Task: Add the product "Flonase Sensimist Allergy Relief Non-Drowsy Gentle Mist Nasal Spray (0.2 oz)" to cart from the store "DashMart".
Action: Mouse pressed left at (53, 100)
Screenshot: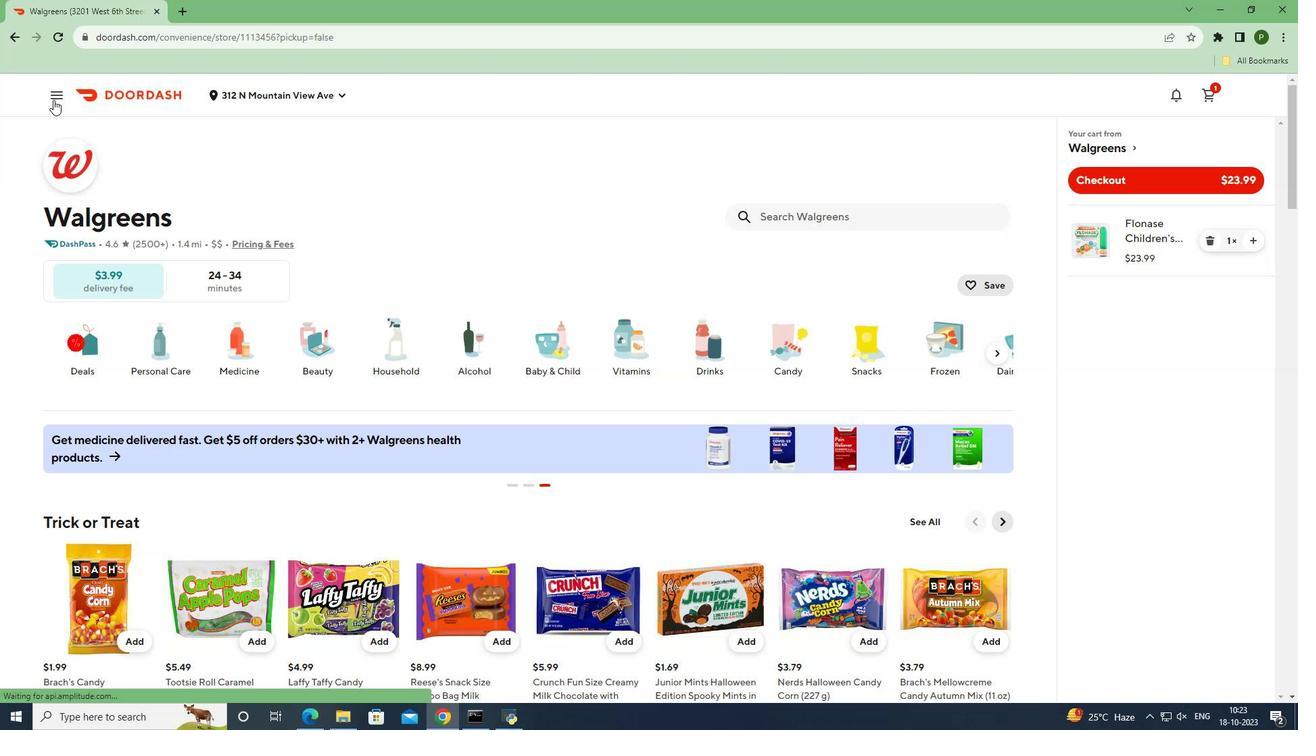
Action: Mouse moved to (50, 192)
Screenshot: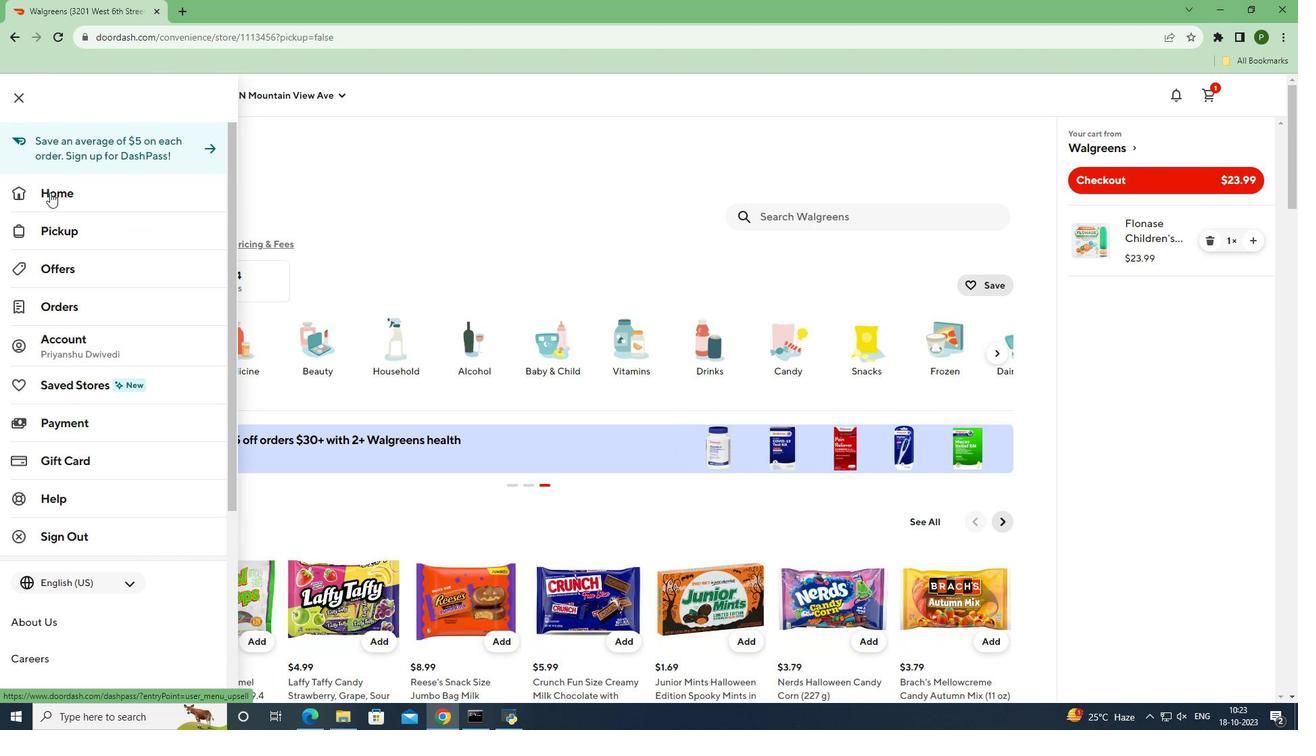 
Action: Mouse pressed left at (50, 192)
Screenshot: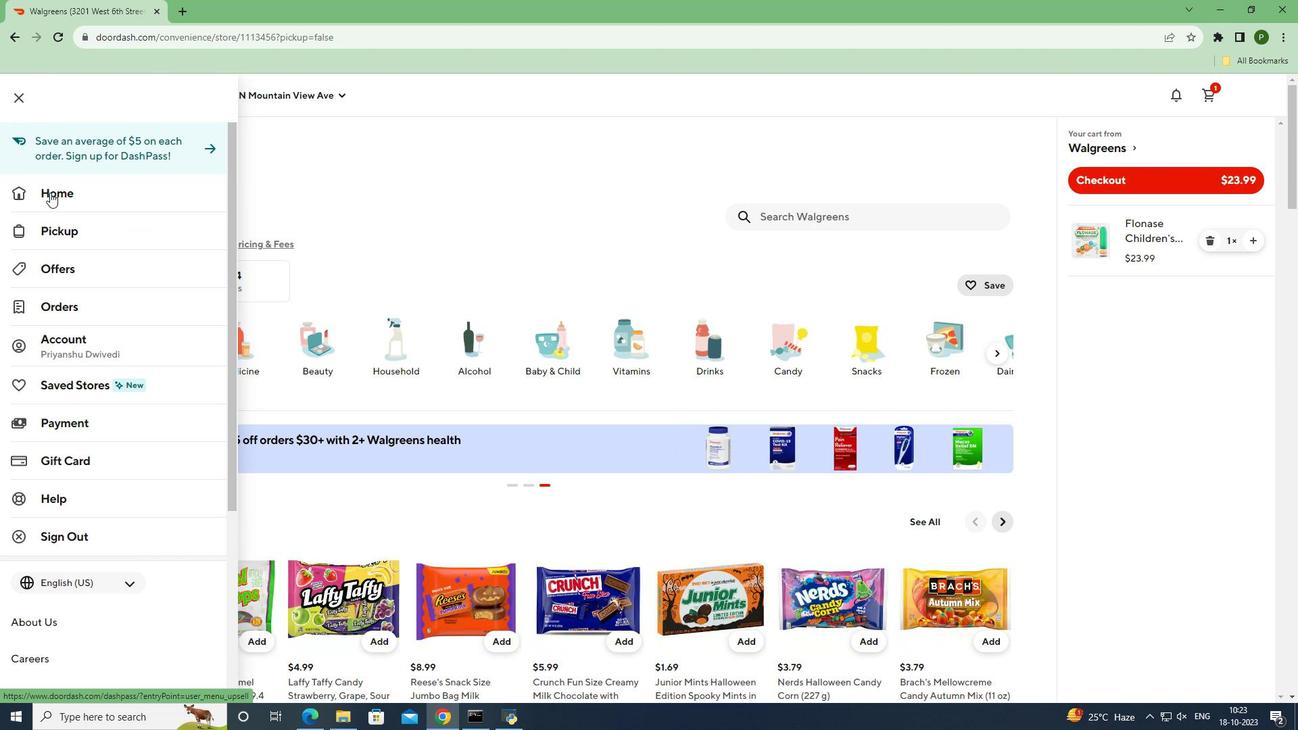 
Action: Mouse moved to (962, 147)
Screenshot: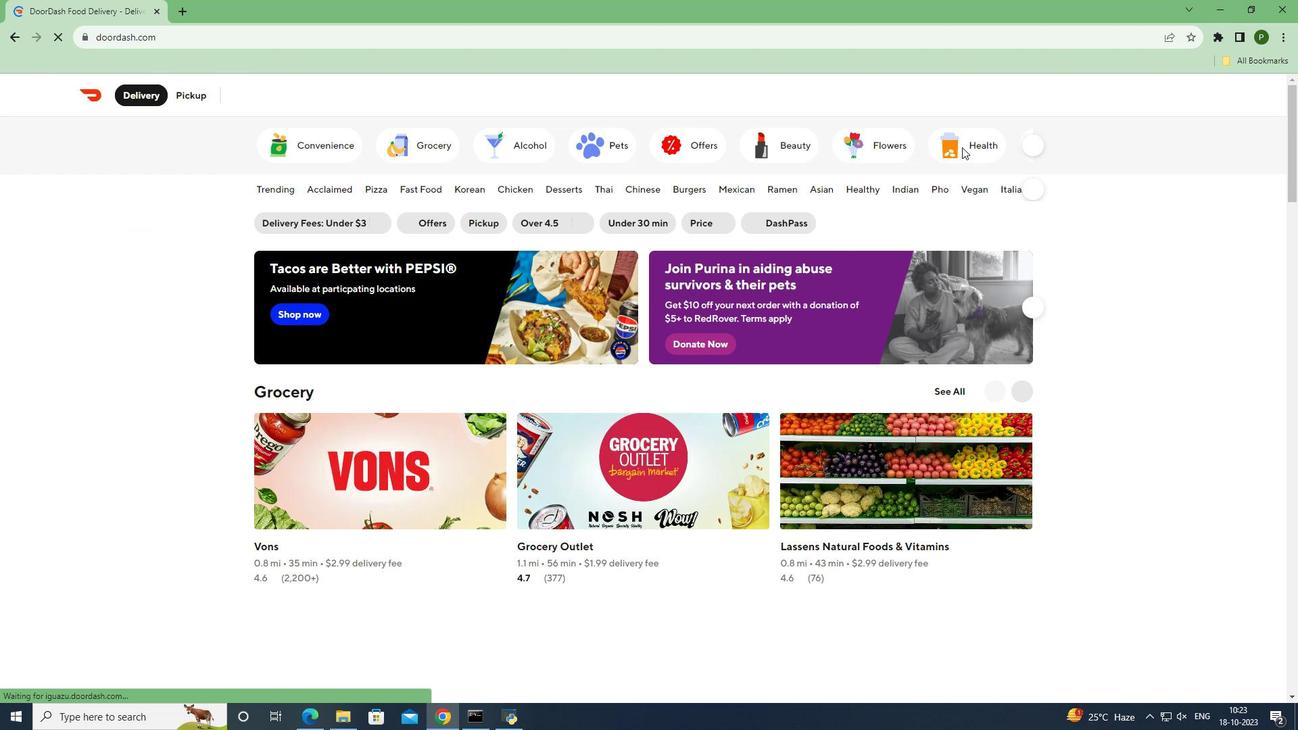 
Action: Mouse pressed left at (962, 147)
Screenshot: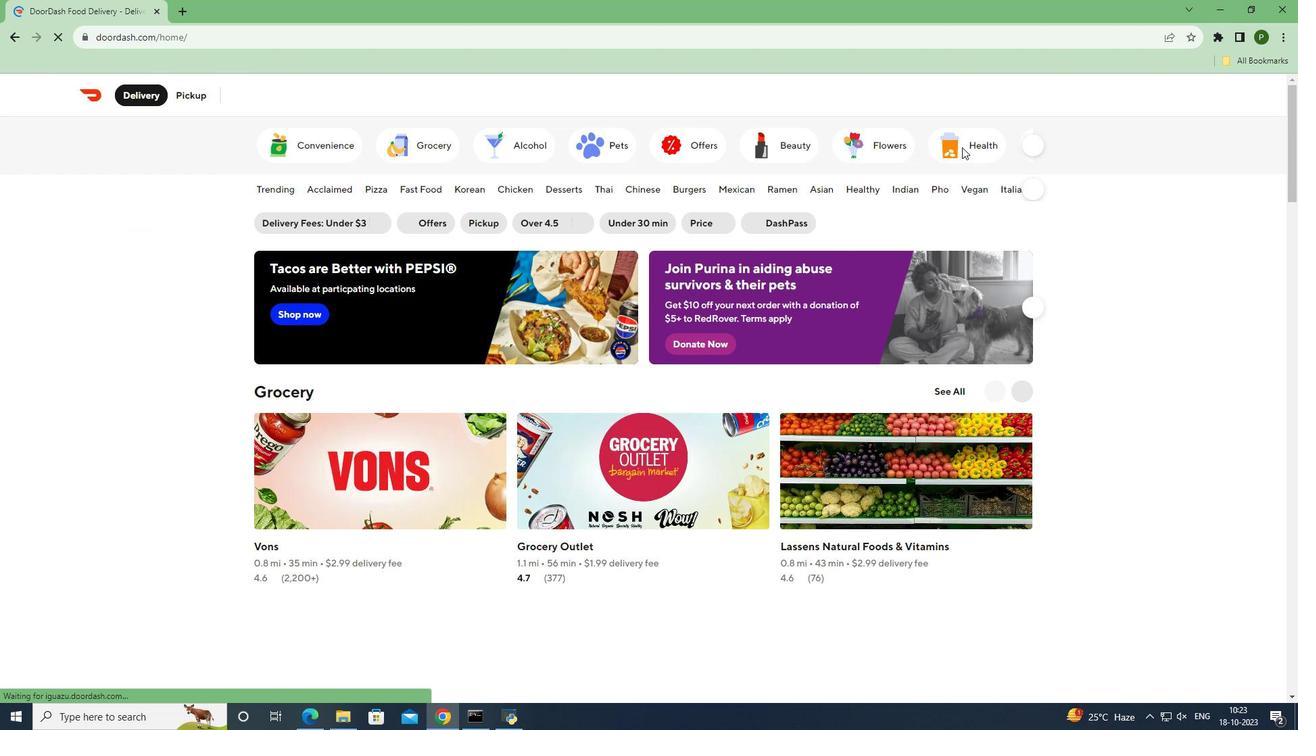 
Action: Mouse moved to (412, 442)
Screenshot: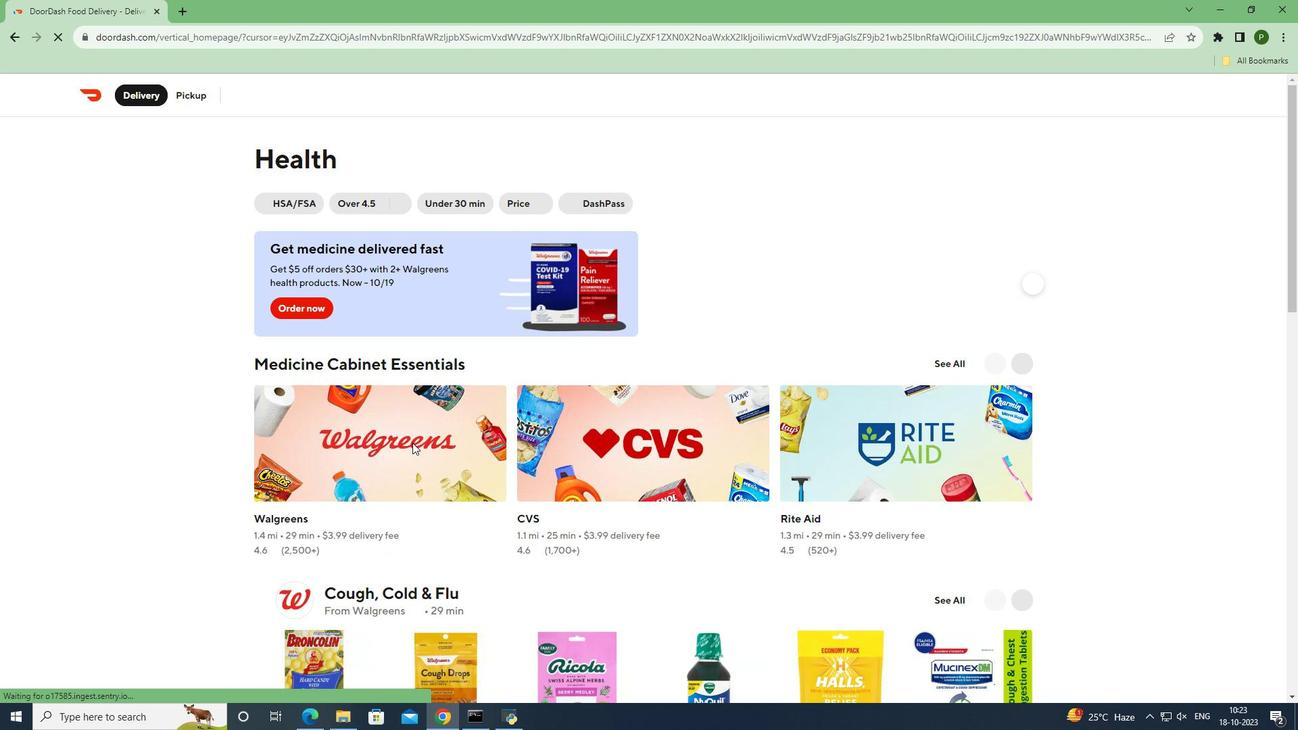 
Action: Mouse pressed left at (412, 442)
Screenshot: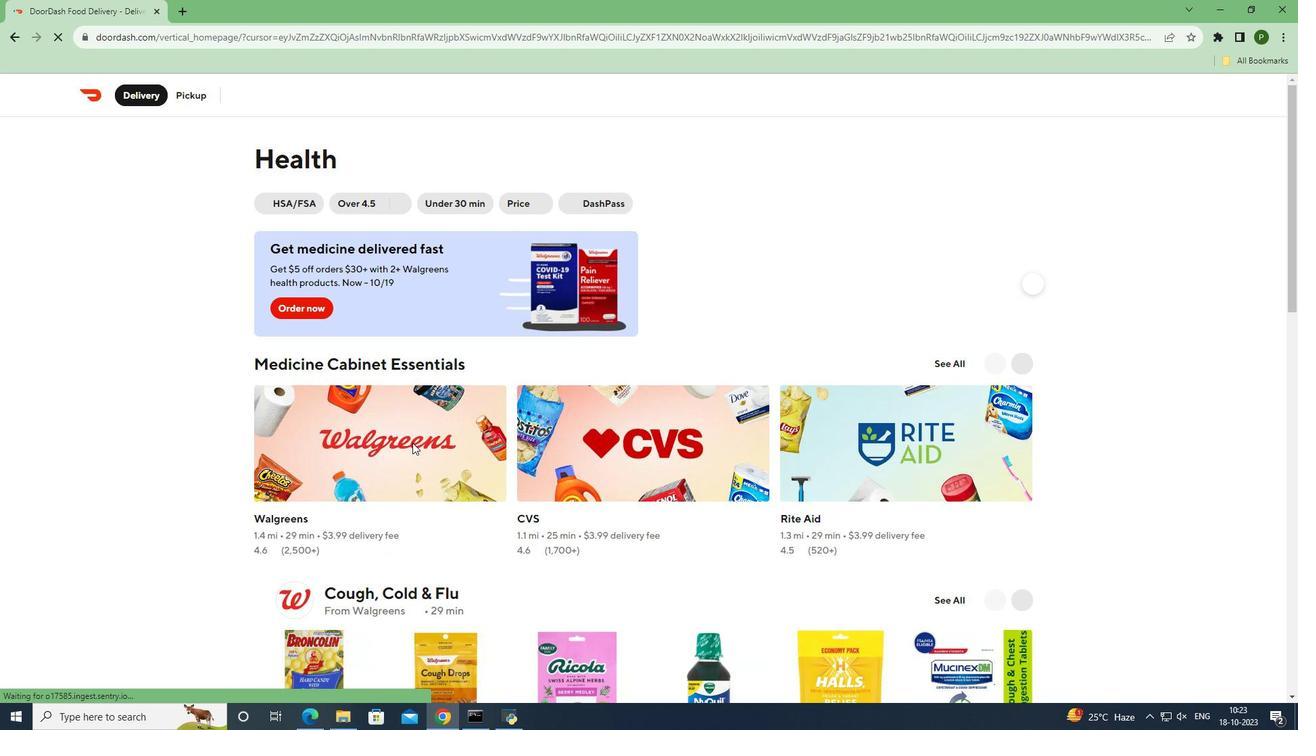 
Action: Mouse moved to (835, 216)
Screenshot: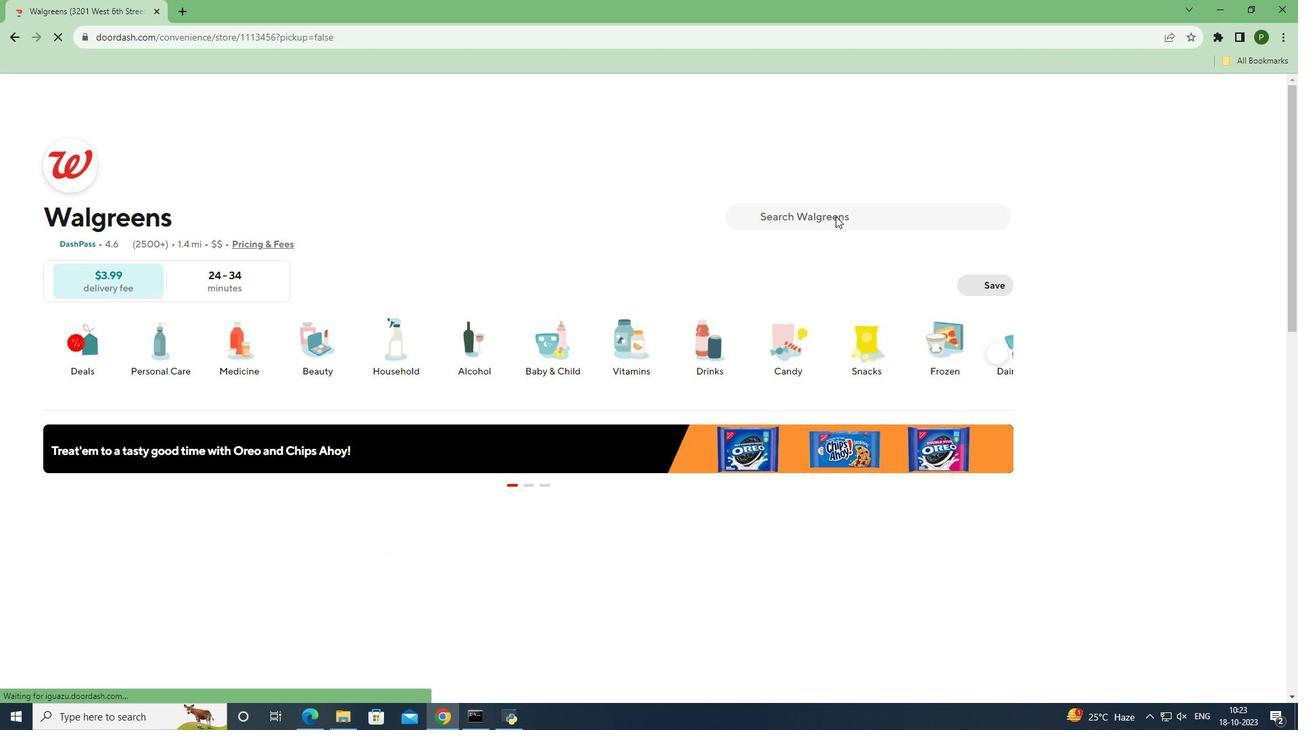 
Action: Mouse pressed left at (835, 216)
Screenshot: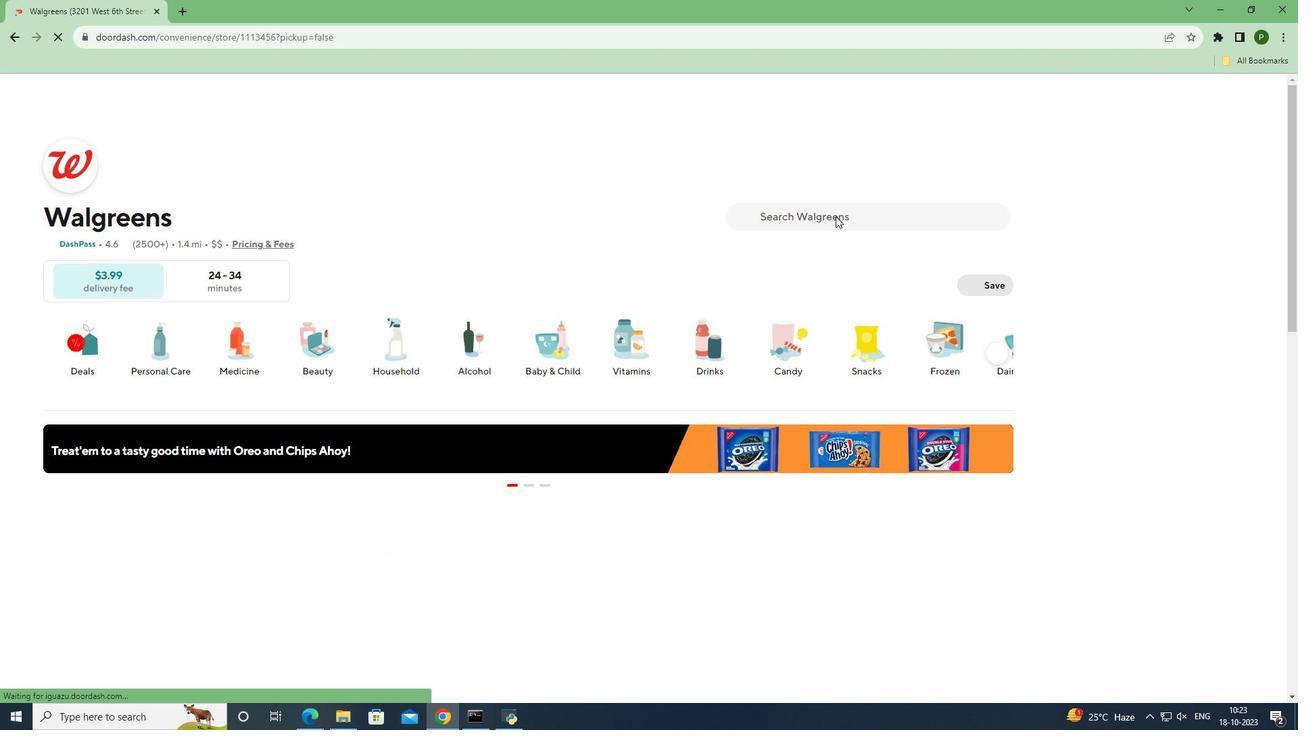 
Action: Key pressed <Key.caps_lock>F<Key.caps_lock>lonase<Key.space><Key.caps_lock>S<Key.caps_lock>ensimist<Key.space><Key.caps_lock>A<Key.caps_lock>llergy<Key.space><Key.caps_lock>R<Key.caps_lock>elief<Key.space><Key.caps_lock>N<Key.caps_lock>on-<Key.caps_lock>D<Key.caps_lock>rowsy<Key.space><Key.caps_lock>G<Key.caps_lock>entle<Key.space><Key.caps_lock>M<Key.caps_lock>ist<Key.space><Key.caps_lock>N<Key.caps_lock>asal<Key.space><Key.caps_lock>S<Key.caps_lock>pray<Key.space><Key.shift_r>(0.2<Key.space>oz<Key.shift_r>)
Screenshot: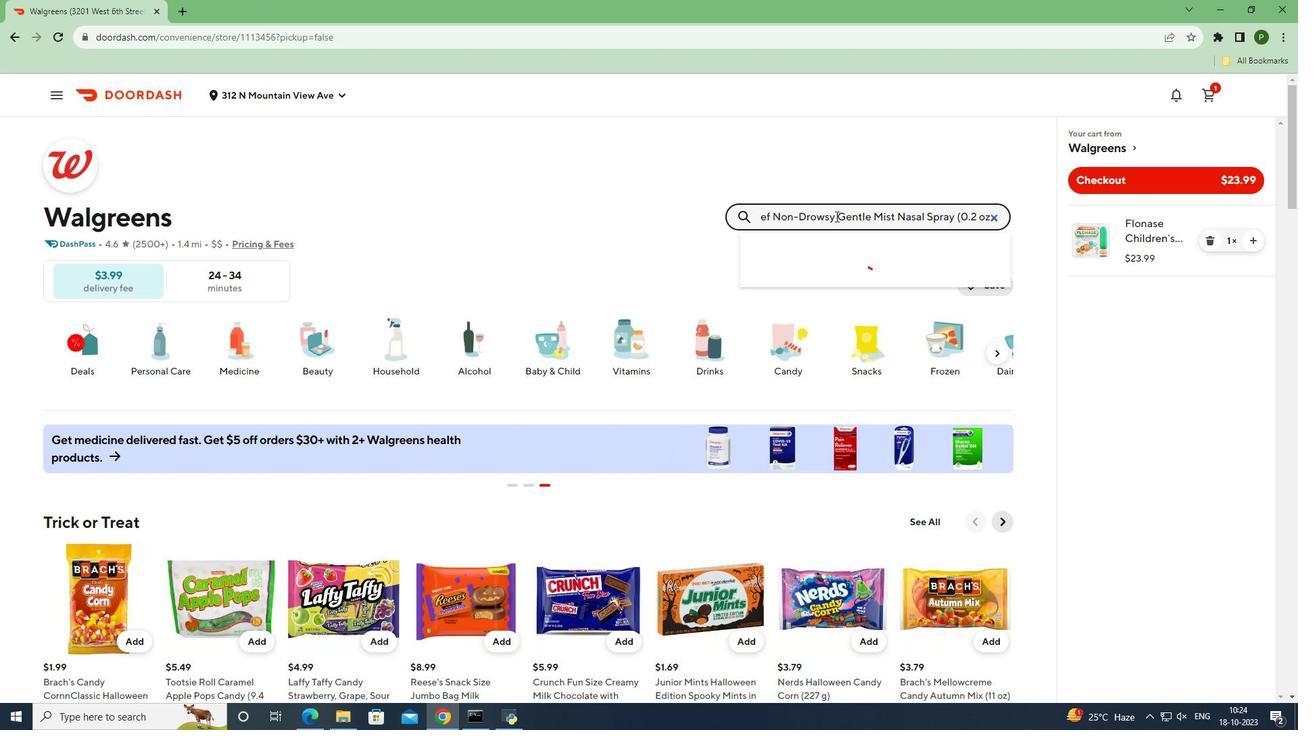
Action: Mouse moved to (838, 261)
Screenshot: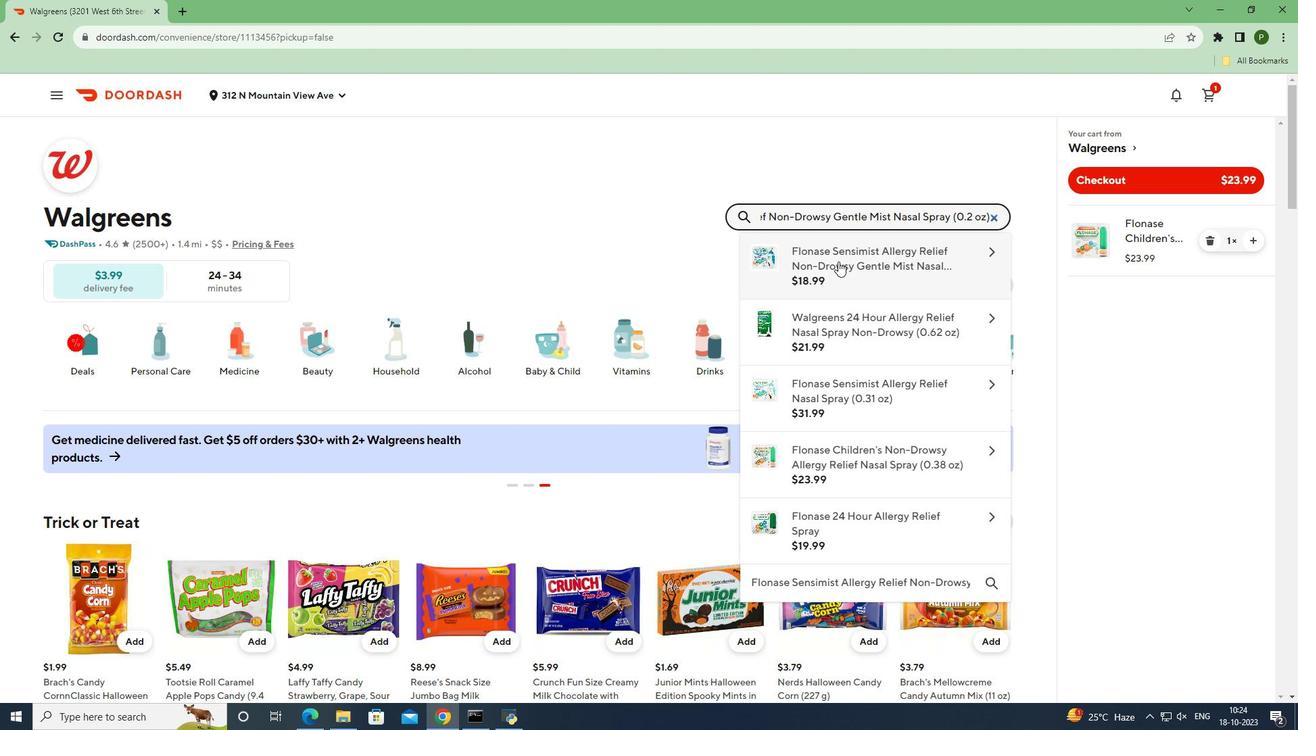 
Action: Mouse pressed left at (838, 261)
Screenshot: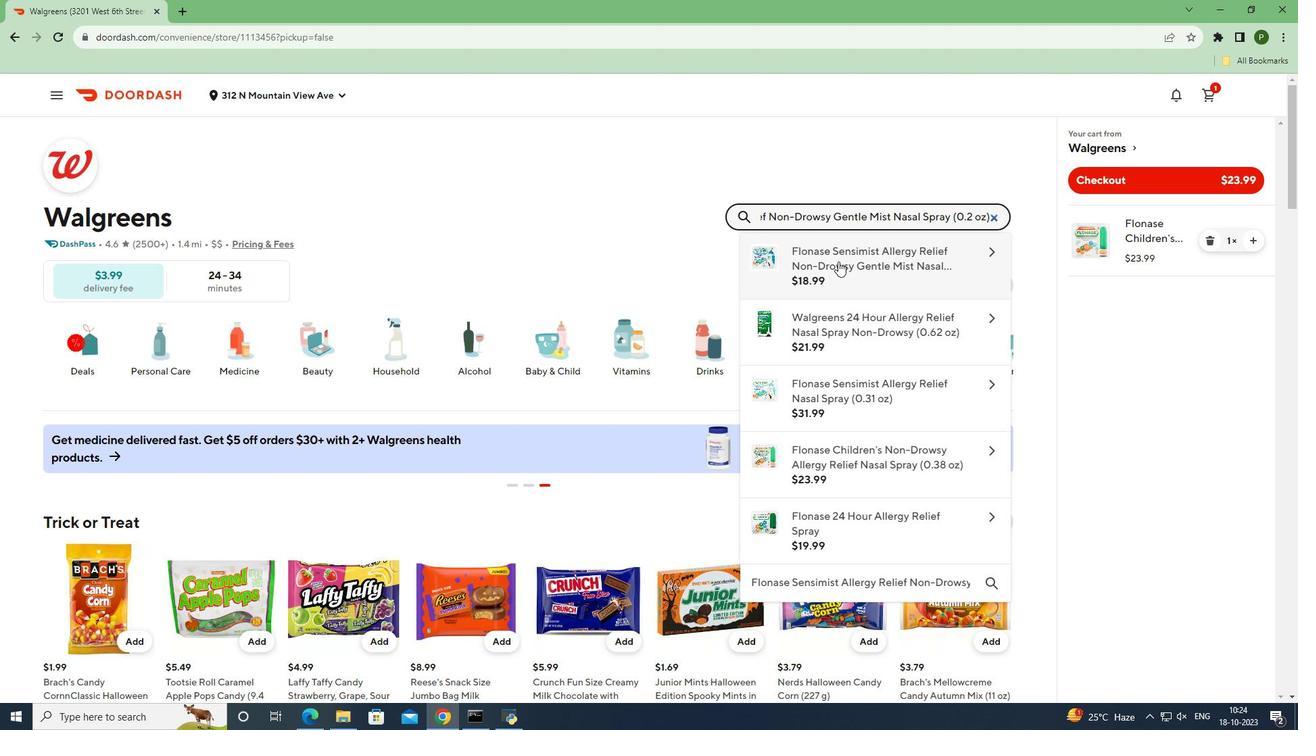 
Action: Mouse moved to (889, 670)
Screenshot: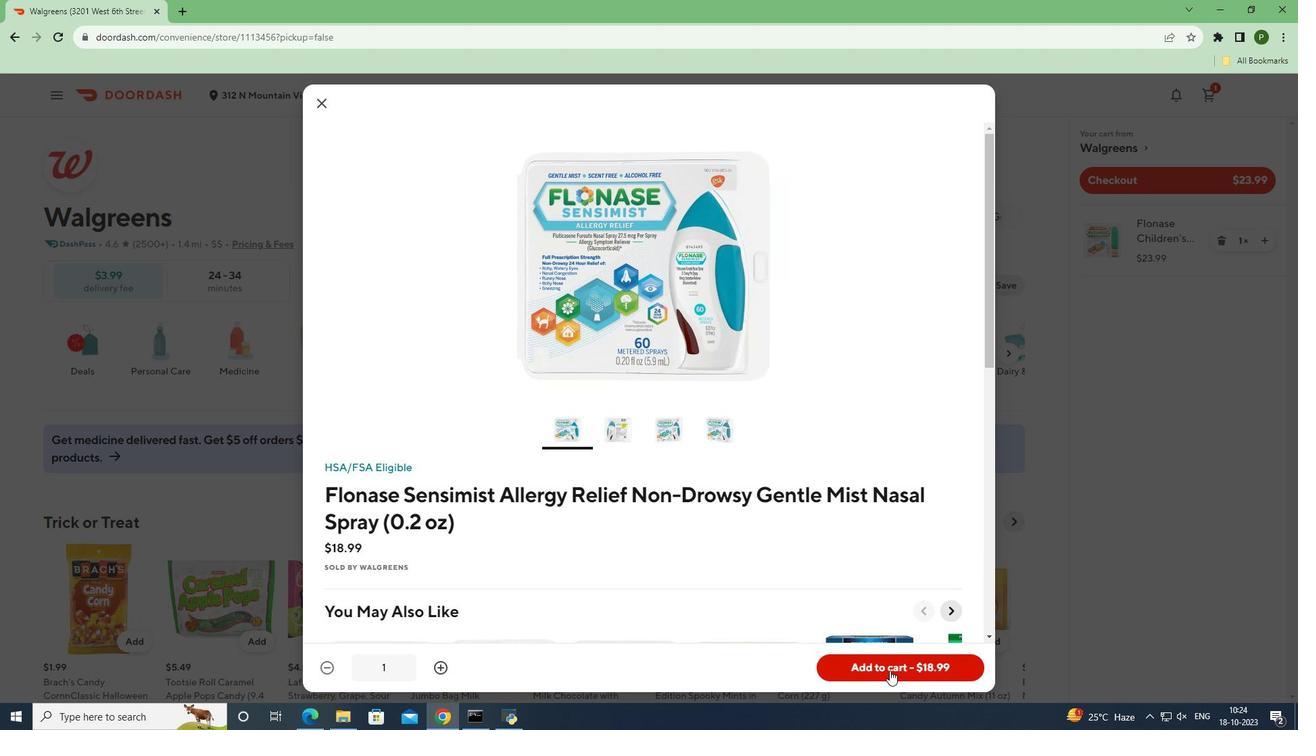 
Action: Mouse pressed left at (889, 670)
Screenshot: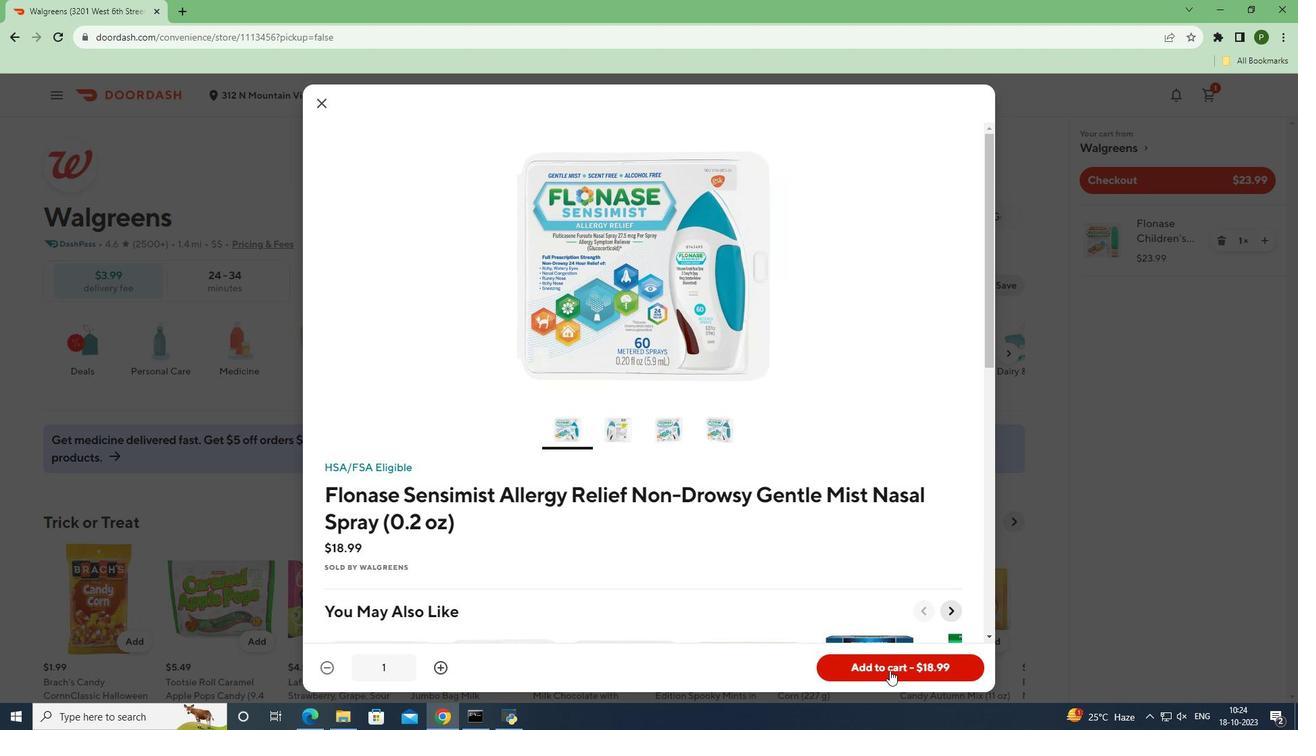 
Action: Mouse moved to (1053, 597)
Screenshot: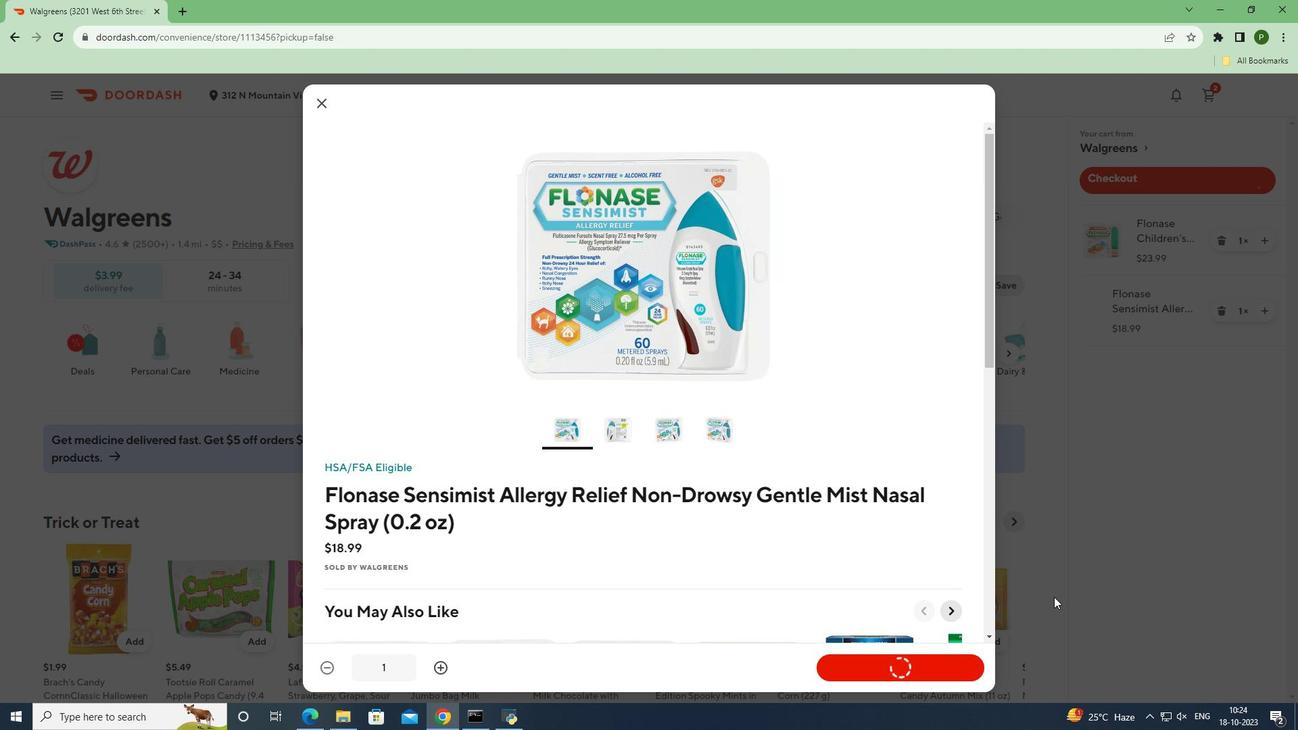 
